 Task: Configure Outlook junk email settings to 'Low' and enable permanent deletion of suspected junk emails.
Action: Mouse moved to (115, 84)
Screenshot: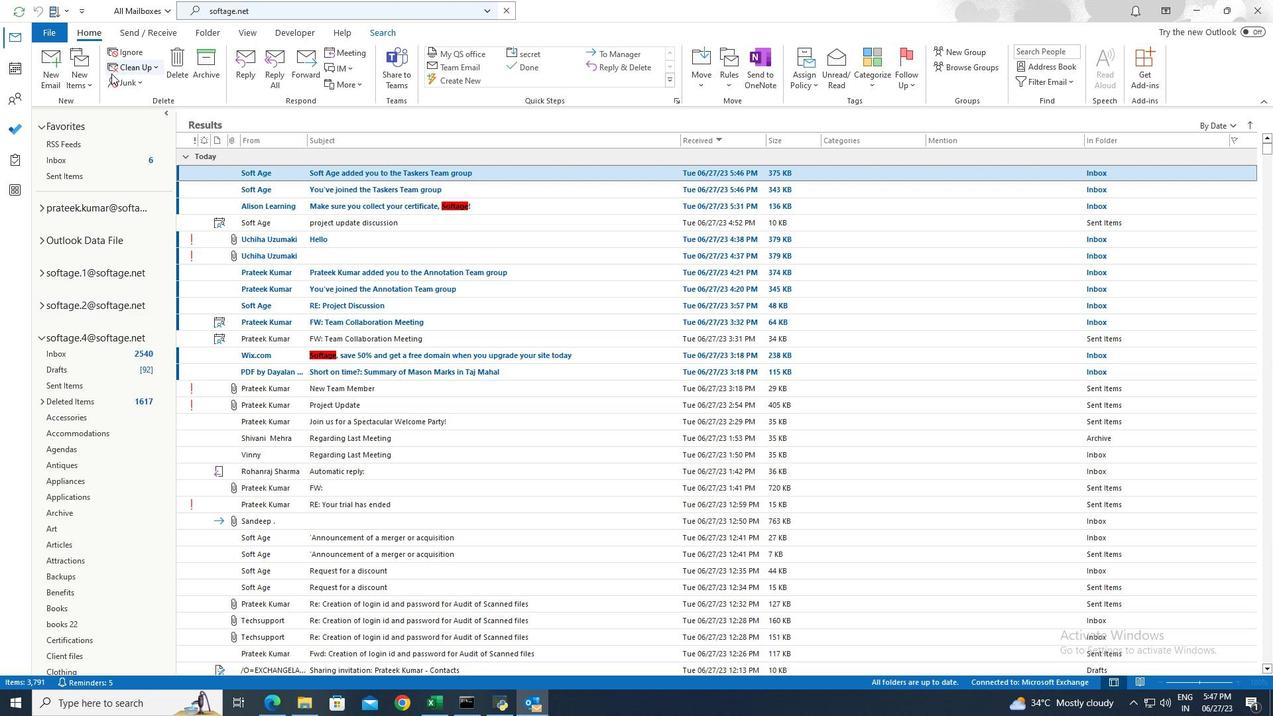 
Action: Mouse pressed left at (115, 84)
Screenshot: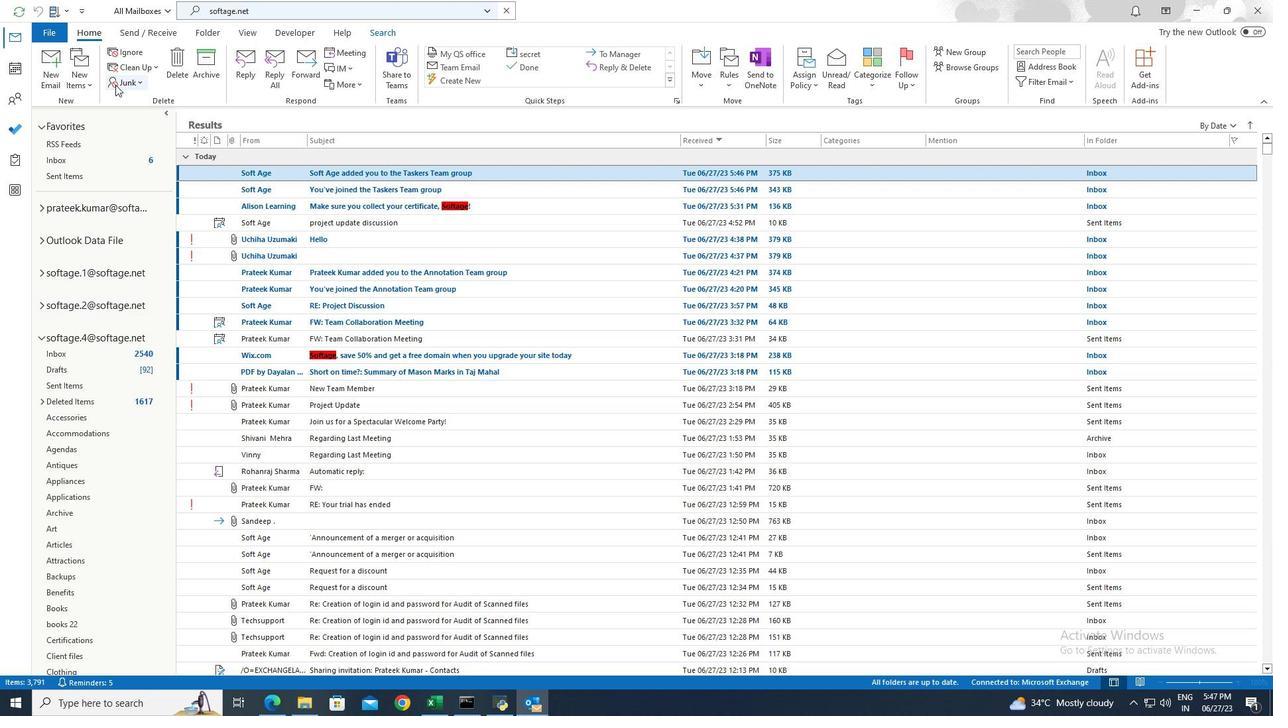 
Action: Mouse moved to (170, 198)
Screenshot: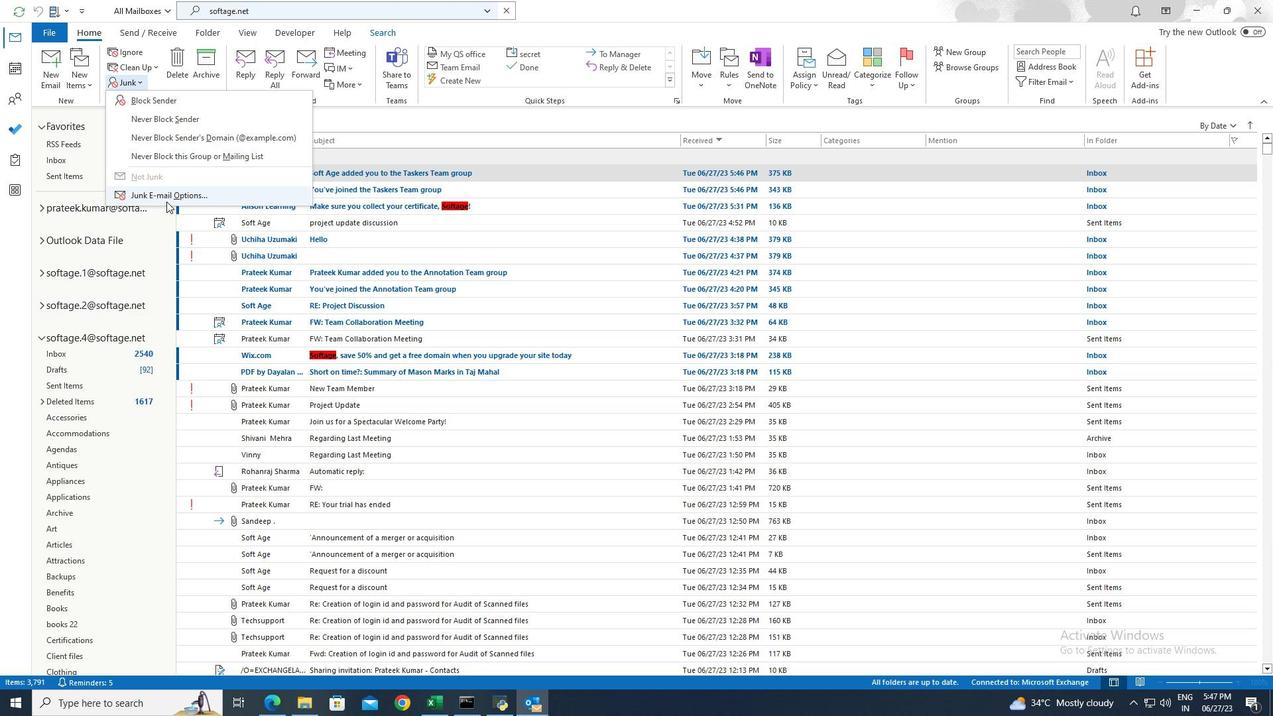 
Action: Mouse pressed left at (170, 198)
Screenshot: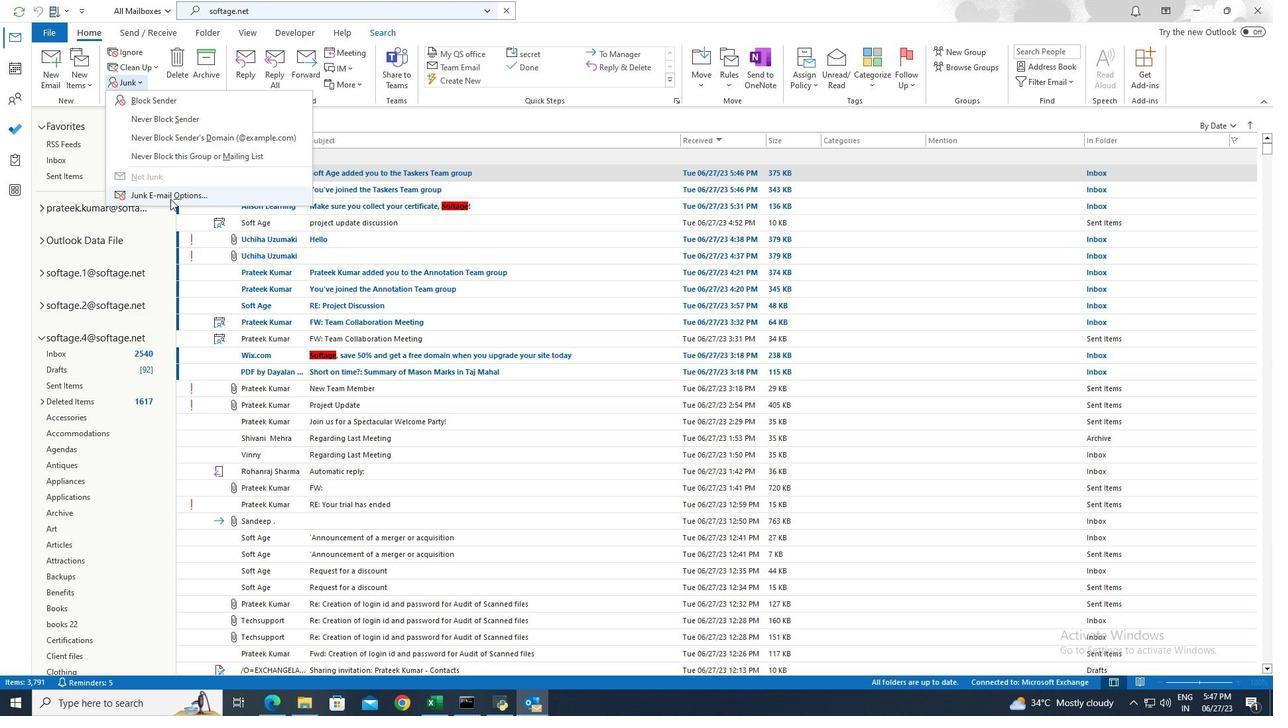 
Action: Mouse moved to (541, 287)
Screenshot: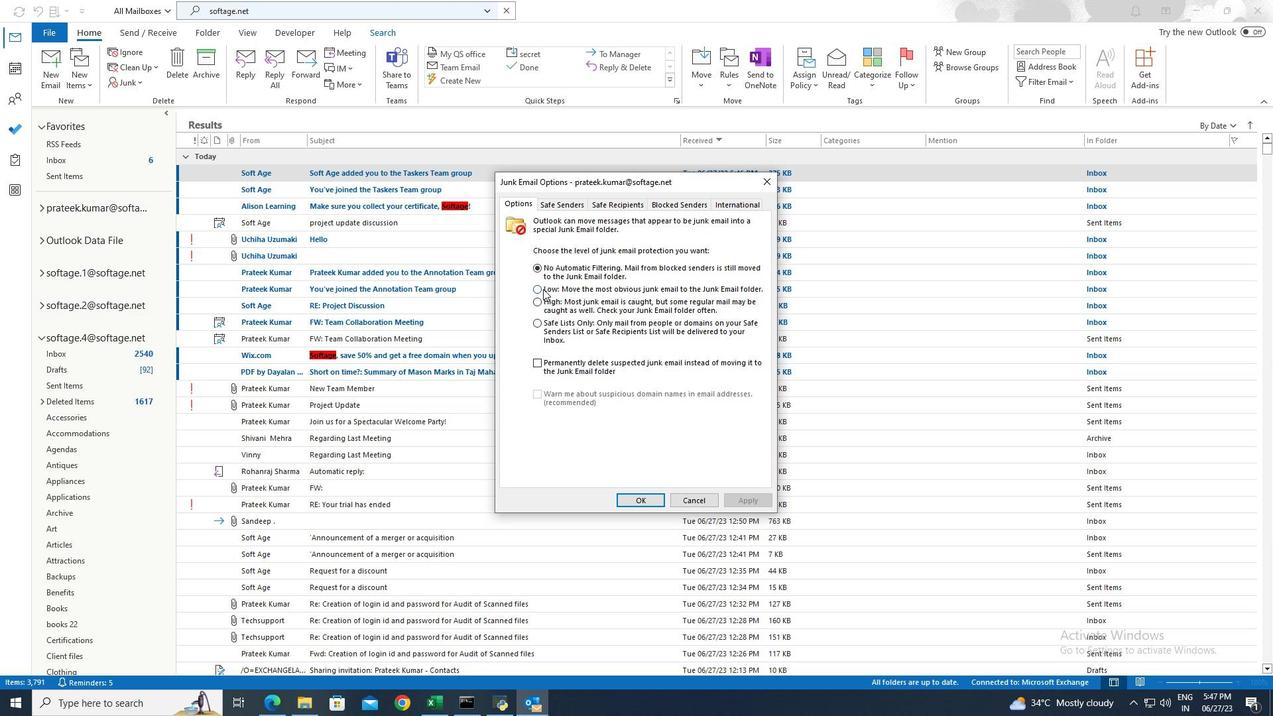 
Action: Mouse pressed left at (541, 287)
Screenshot: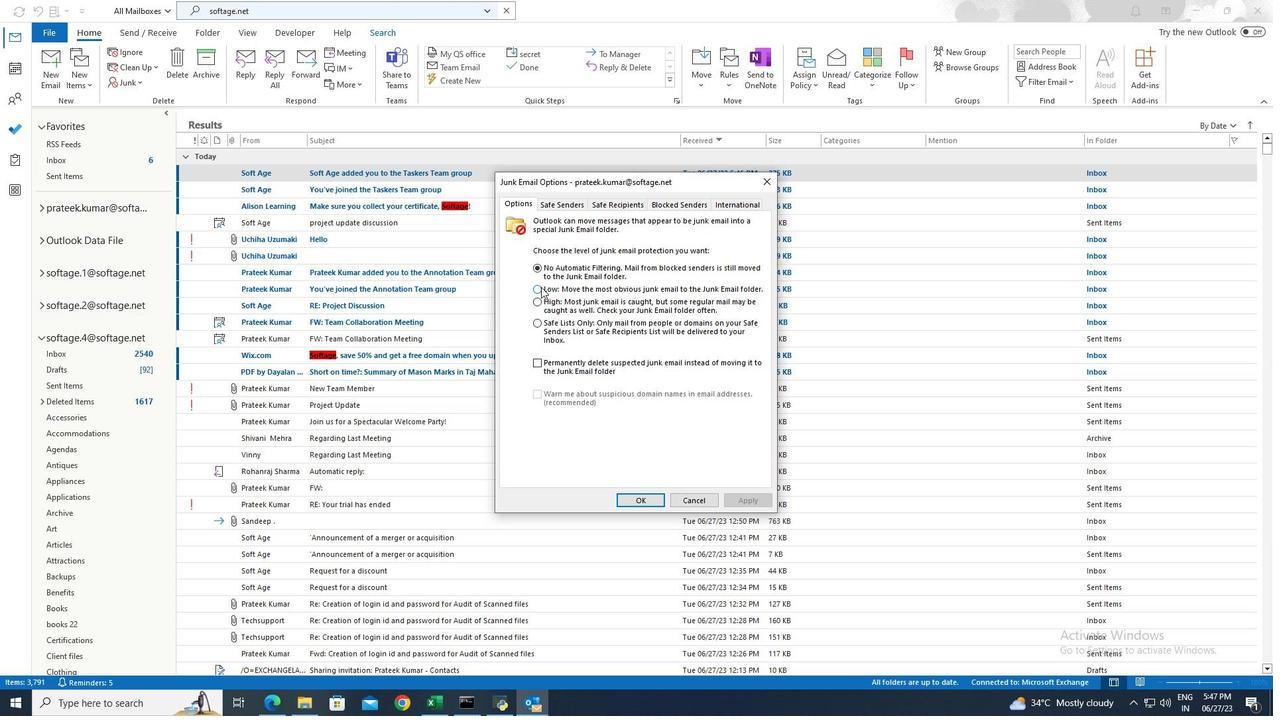 
Action: Mouse moved to (539, 391)
Screenshot: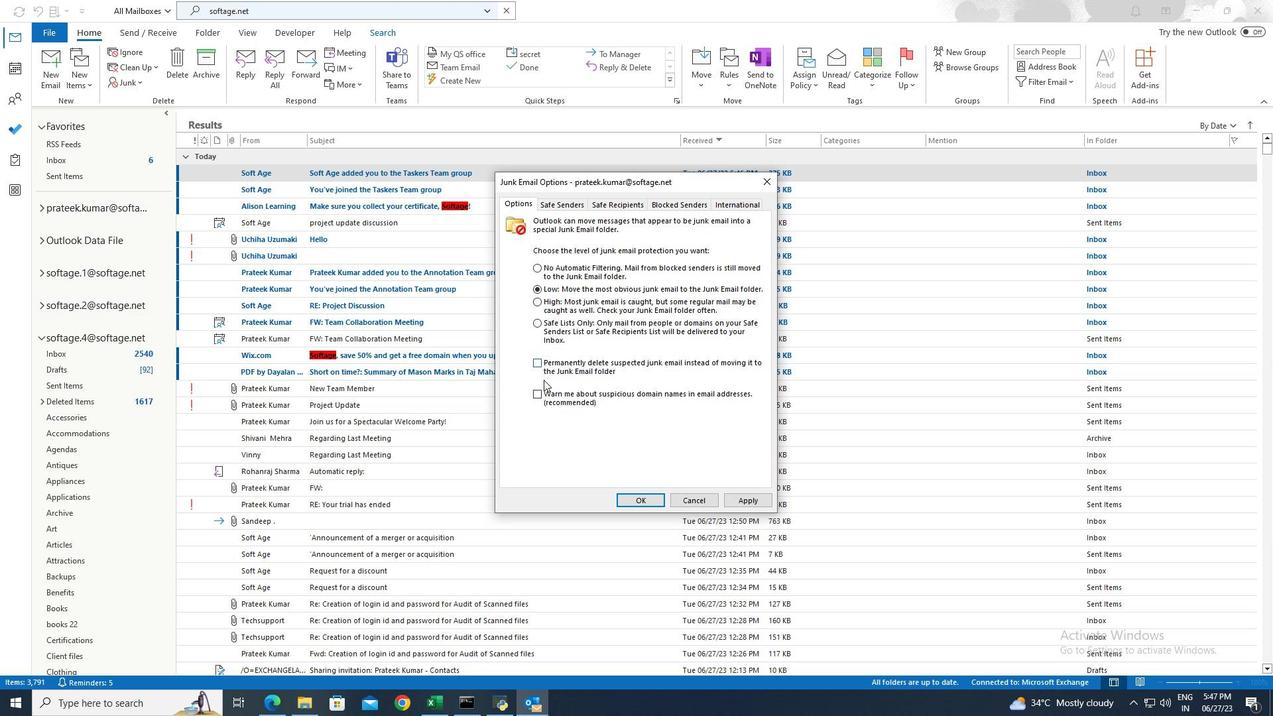 
Action: Mouse pressed left at (539, 391)
Screenshot: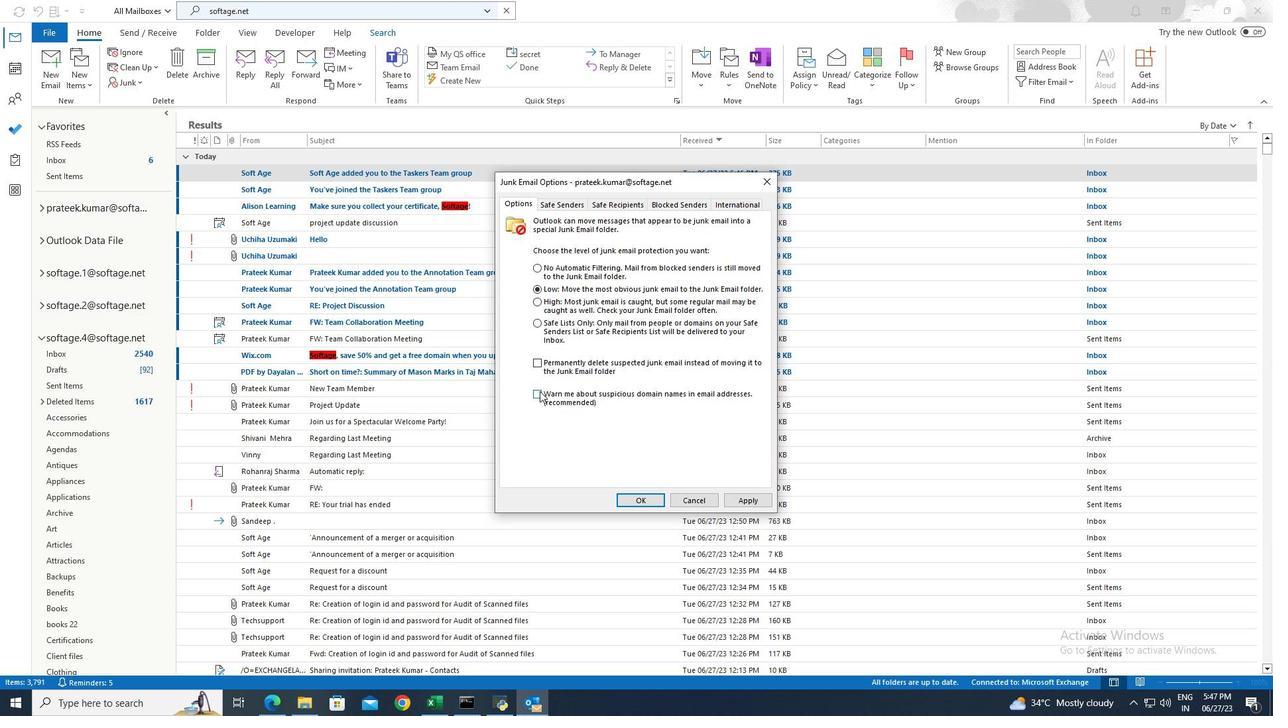 
Action: Mouse moved to (538, 360)
Screenshot: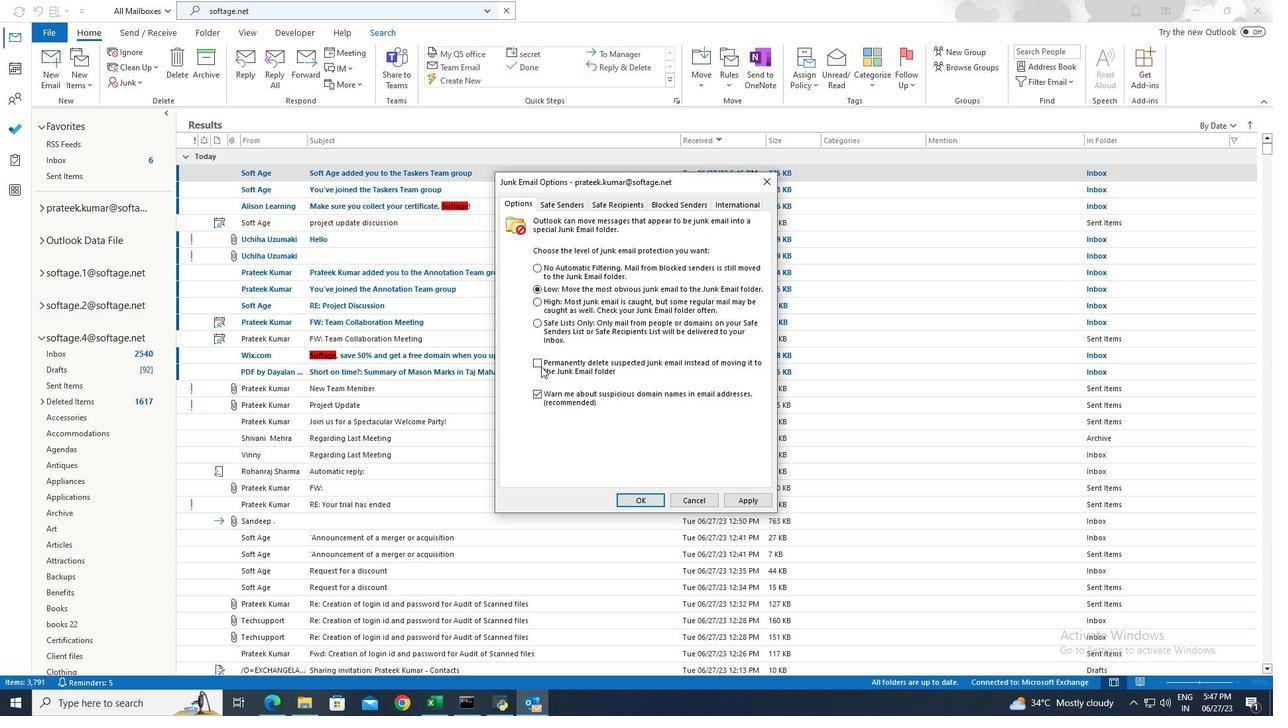 
Action: Mouse pressed left at (538, 360)
Screenshot: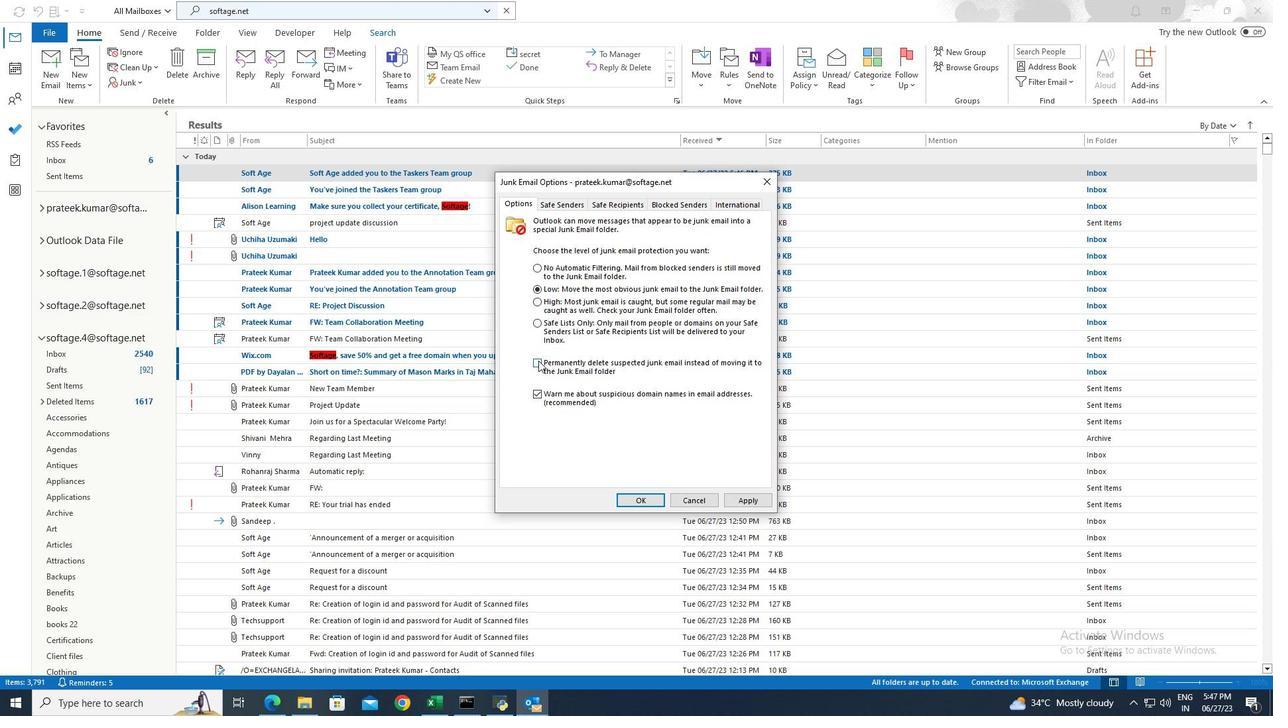 
Action: Mouse moved to (747, 497)
Screenshot: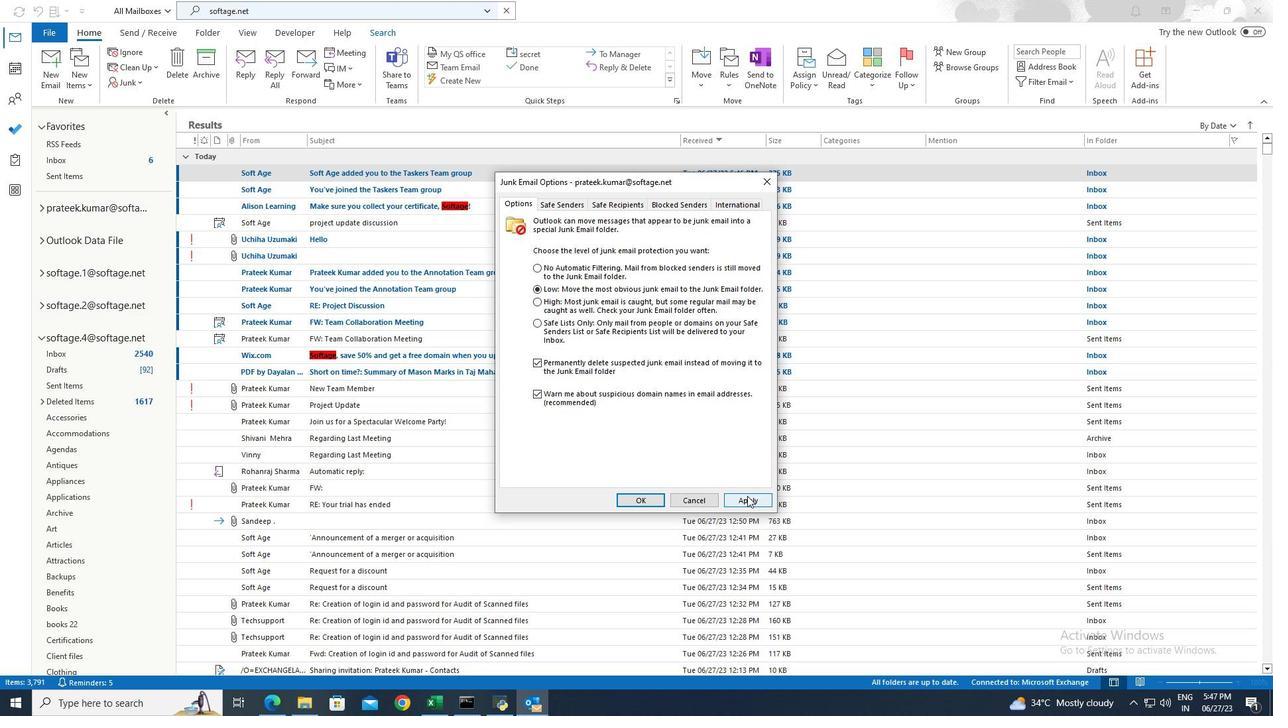
Action: Mouse pressed left at (747, 497)
Screenshot: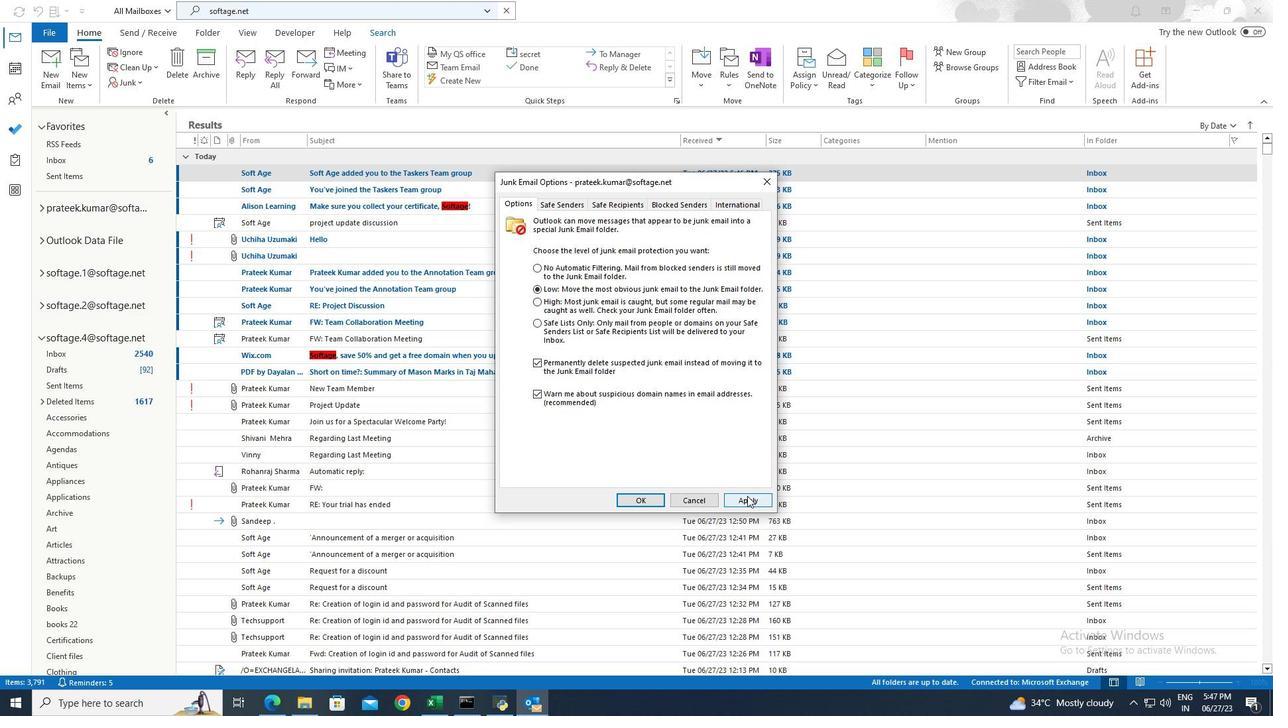 
Action: Mouse moved to (643, 496)
Screenshot: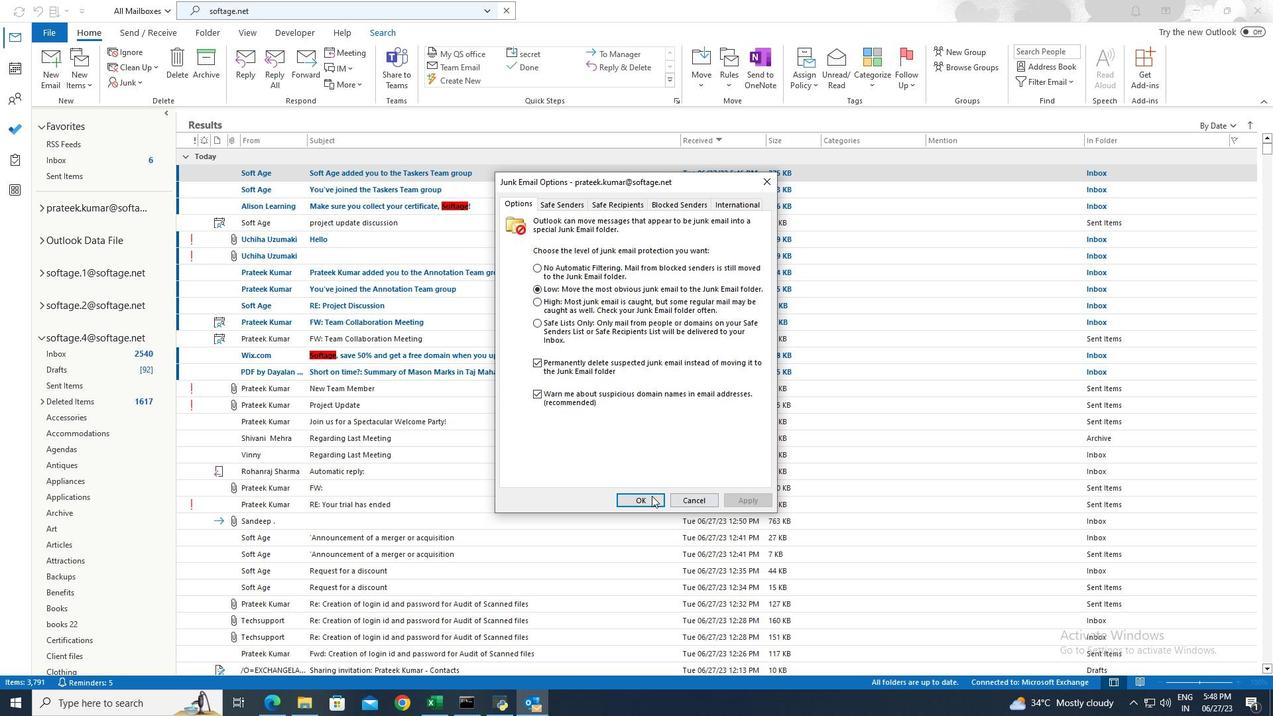 
Action: Mouse pressed left at (643, 496)
Screenshot: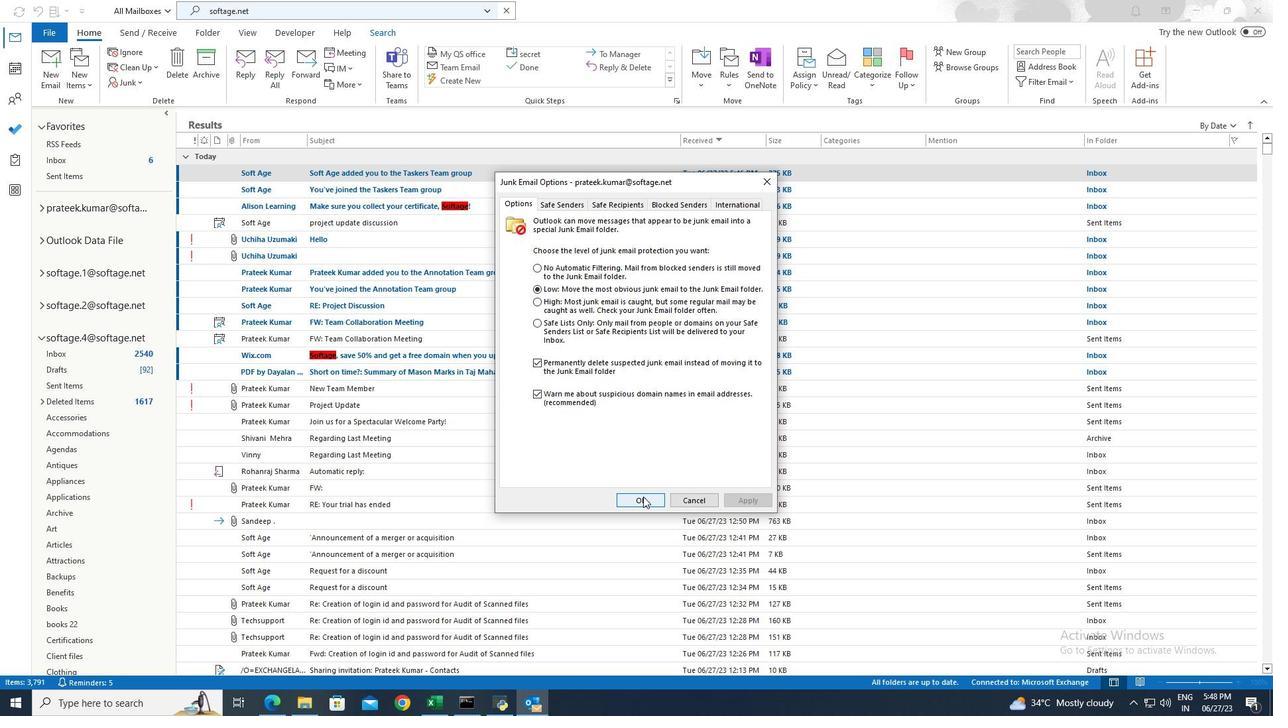 
Action: Mouse moved to (641, 480)
Screenshot: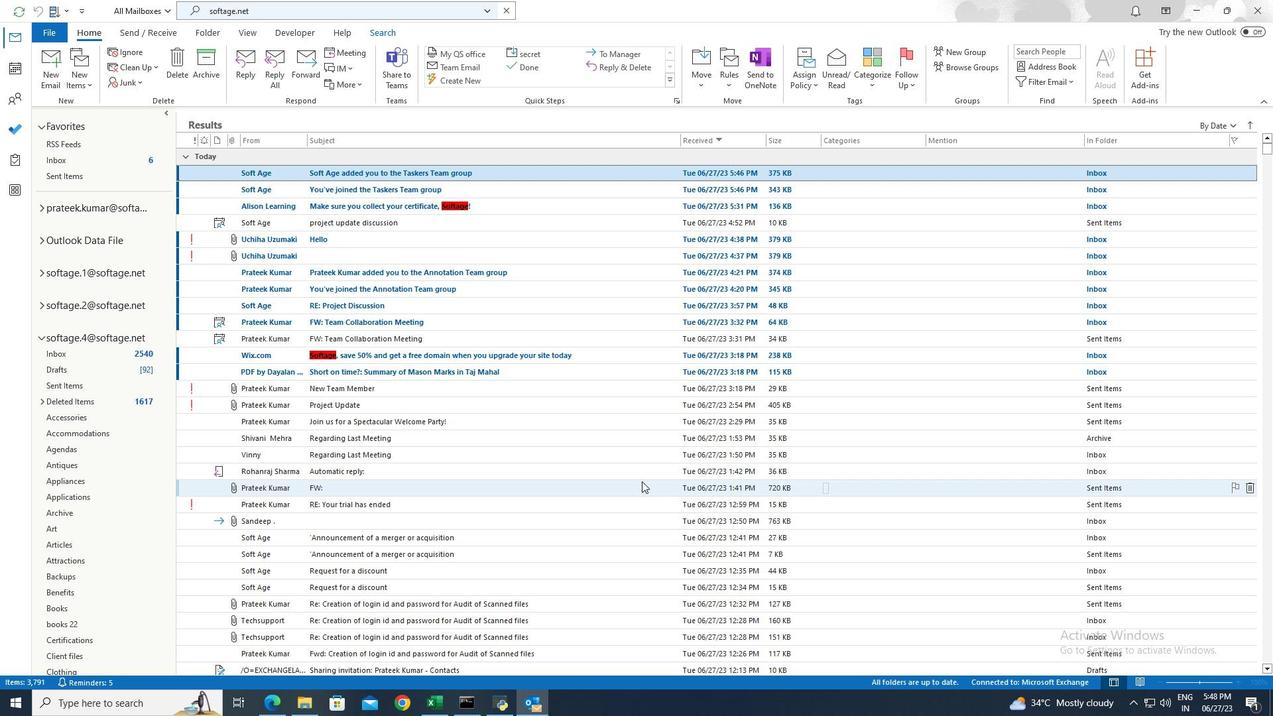 
